 Task: Create a new repository label for the organization "Mark56771" with the name "refactor" and the color "#d93fob".
Action: Mouse moved to (1040, 80)
Screenshot: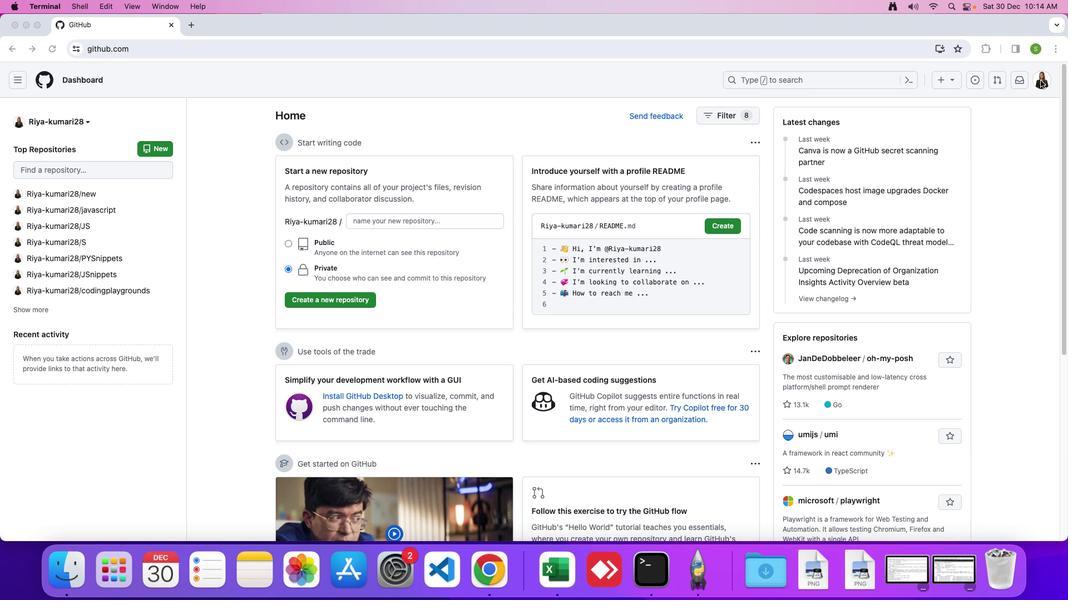 
Action: Mouse pressed left at (1040, 80)
Screenshot: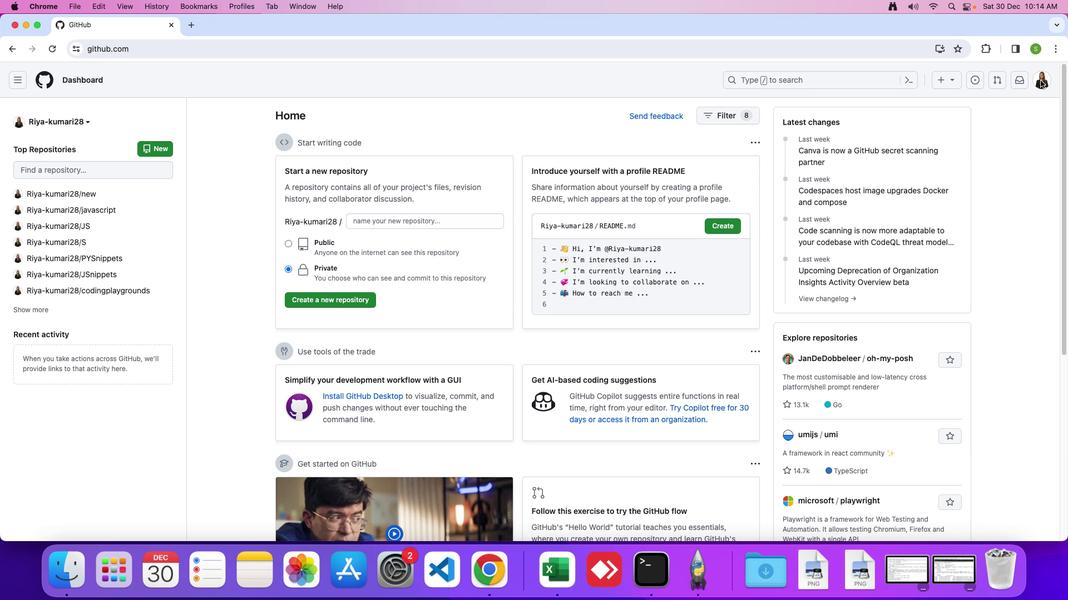 
Action: Mouse moved to (1040, 80)
Screenshot: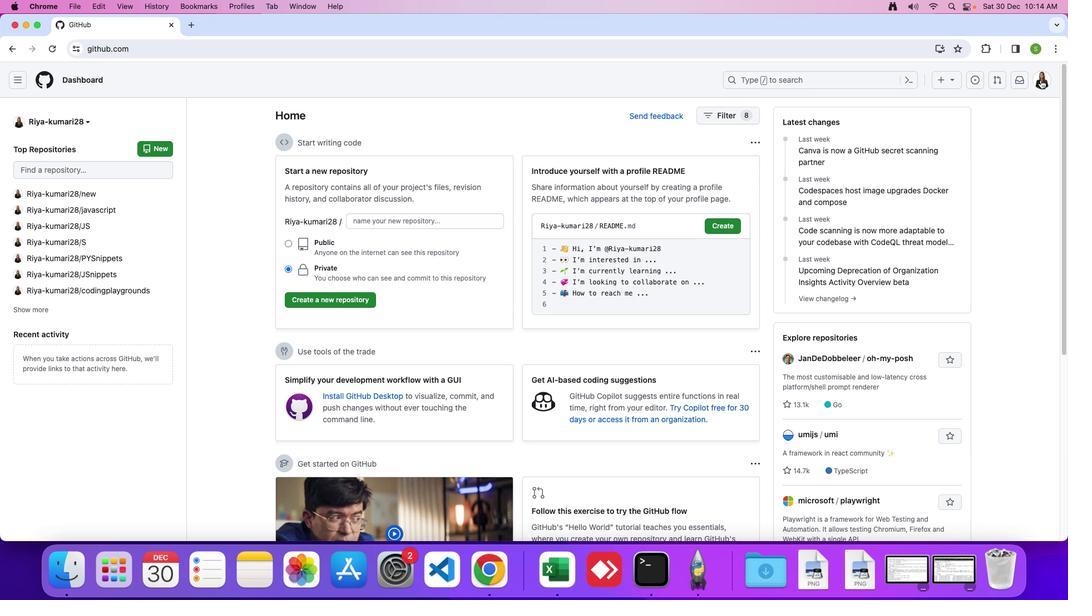 
Action: Mouse pressed left at (1040, 80)
Screenshot: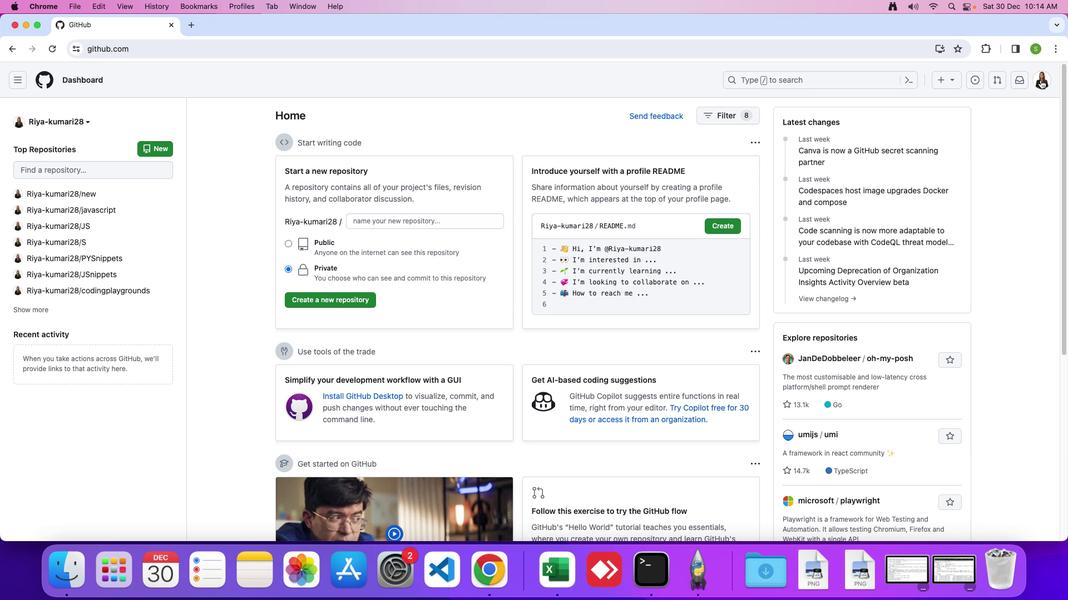 
Action: Mouse moved to (972, 213)
Screenshot: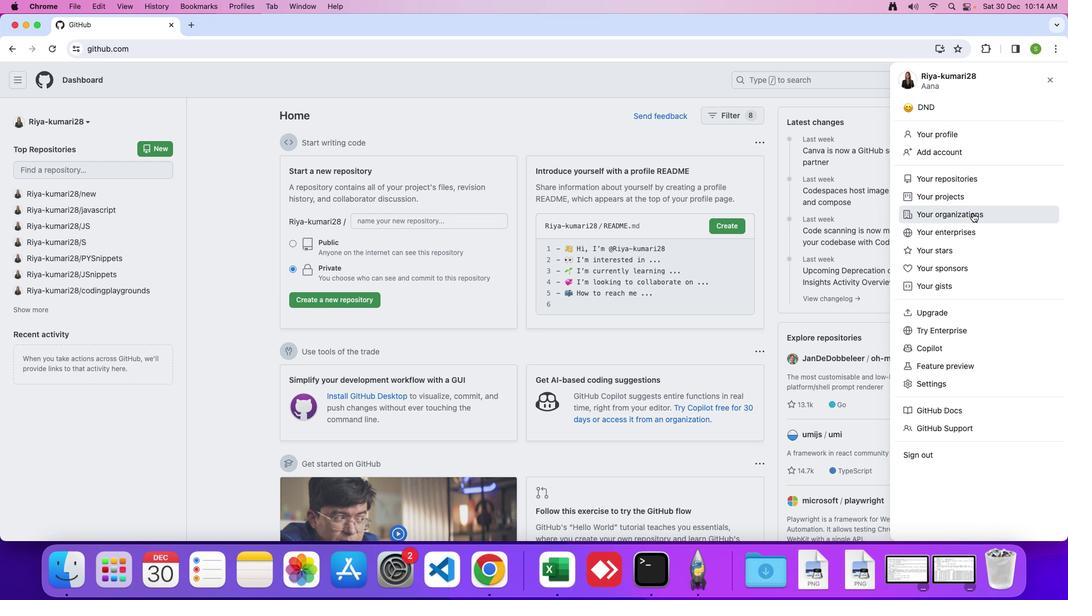 
Action: Mouse pressed left at (972, 213)
Screenshot: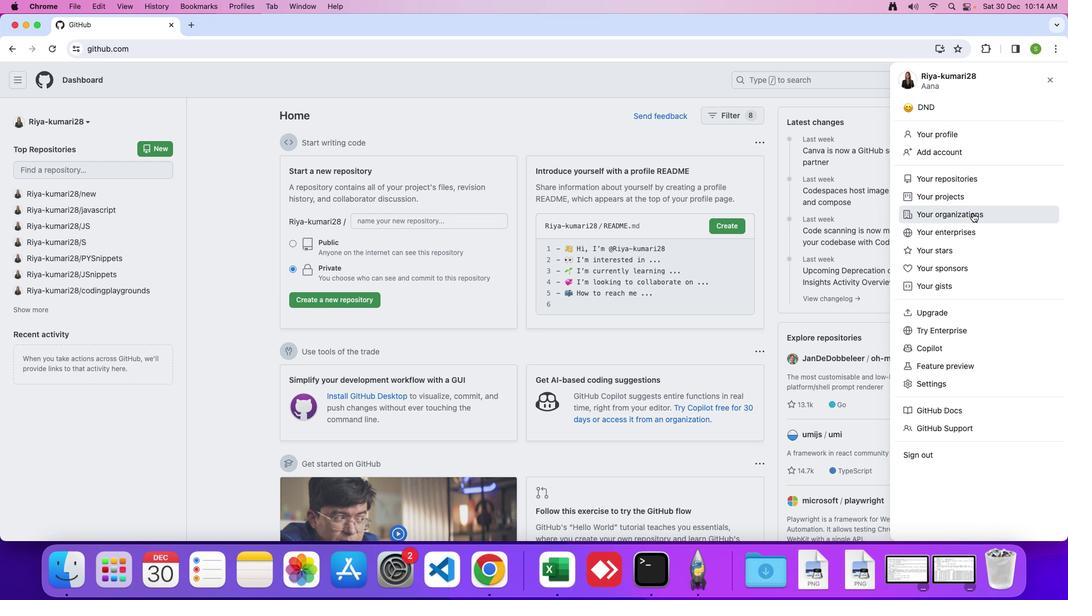 
Action: Mouse moved to (806, 233)
Screenshot: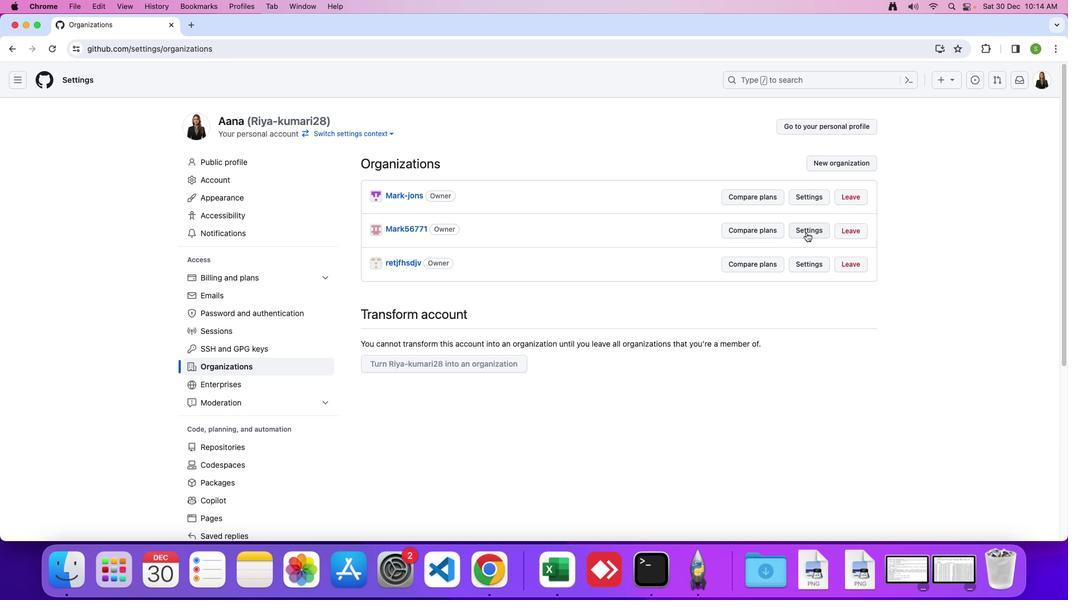 
Action: Mouse pressed left at (806, 233)
Screenshot: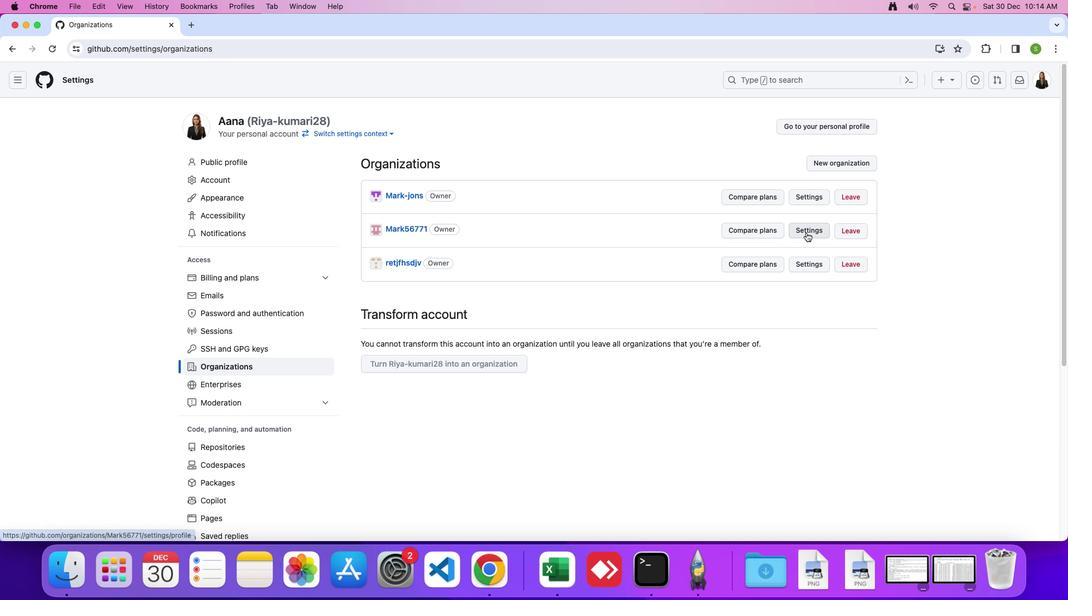 
Action: Mouse moved to (329, 343)
Screenshot: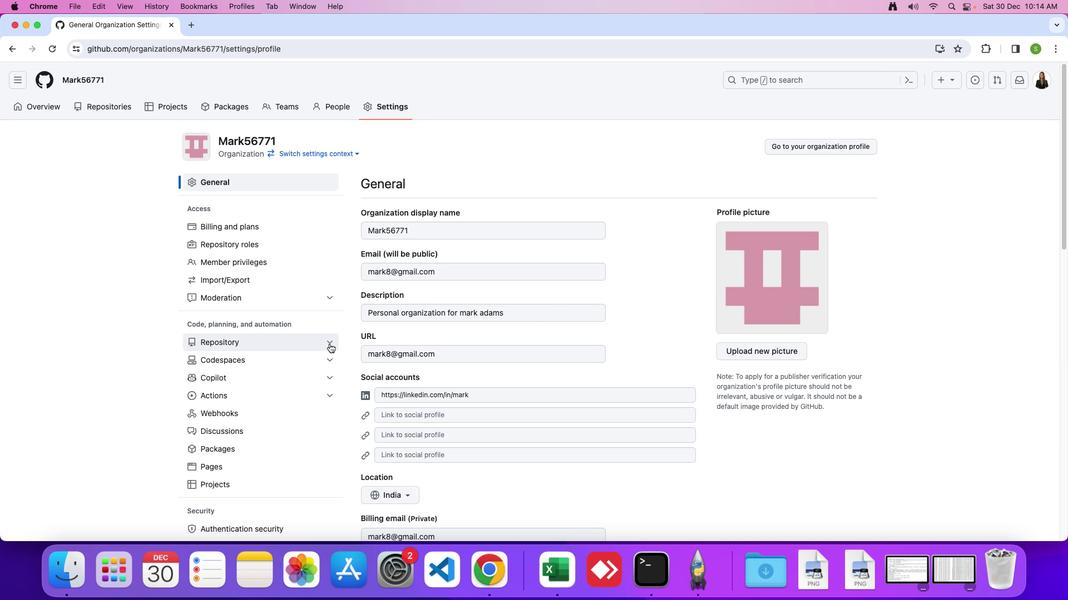 
Action: Mouse pressed left at (329, 343)
Screenshot: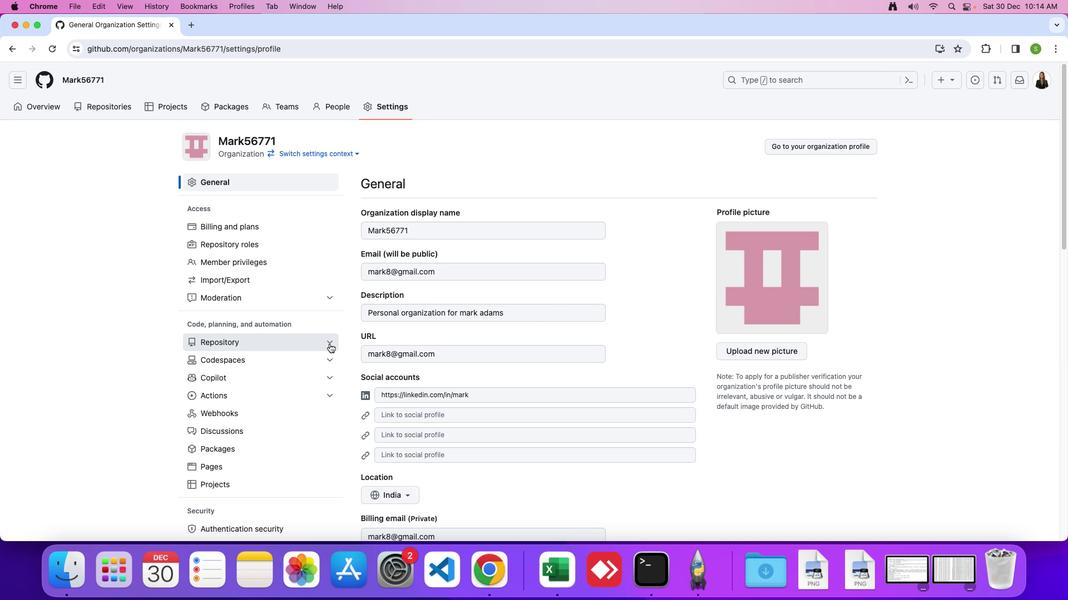 
Action: Mouse moved to (320, 359)
Screenshot: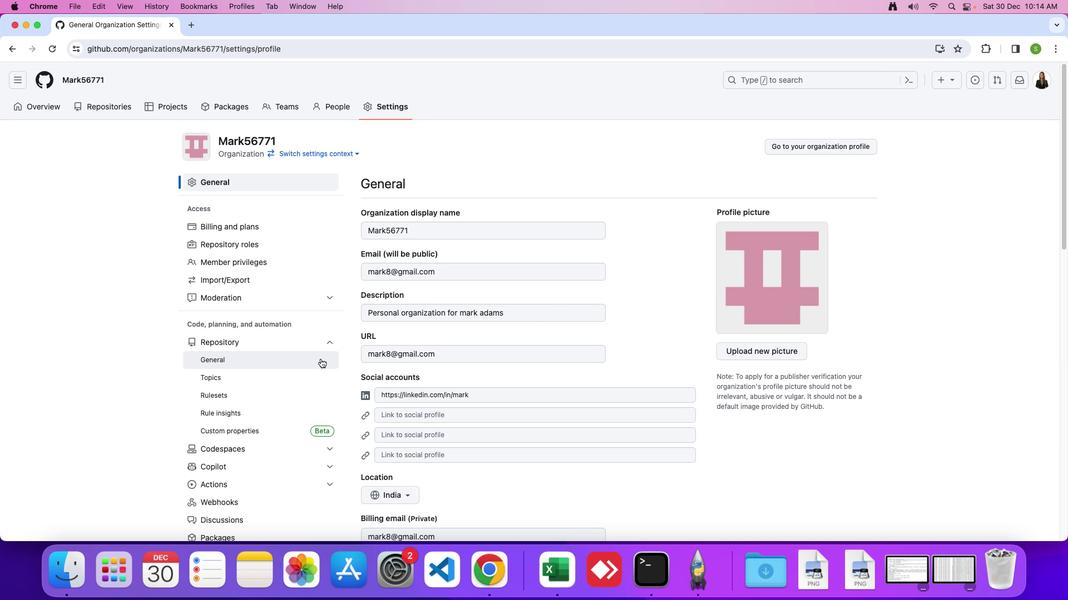 
Action: Mouse pressed left at (320, 359)
Screenshot: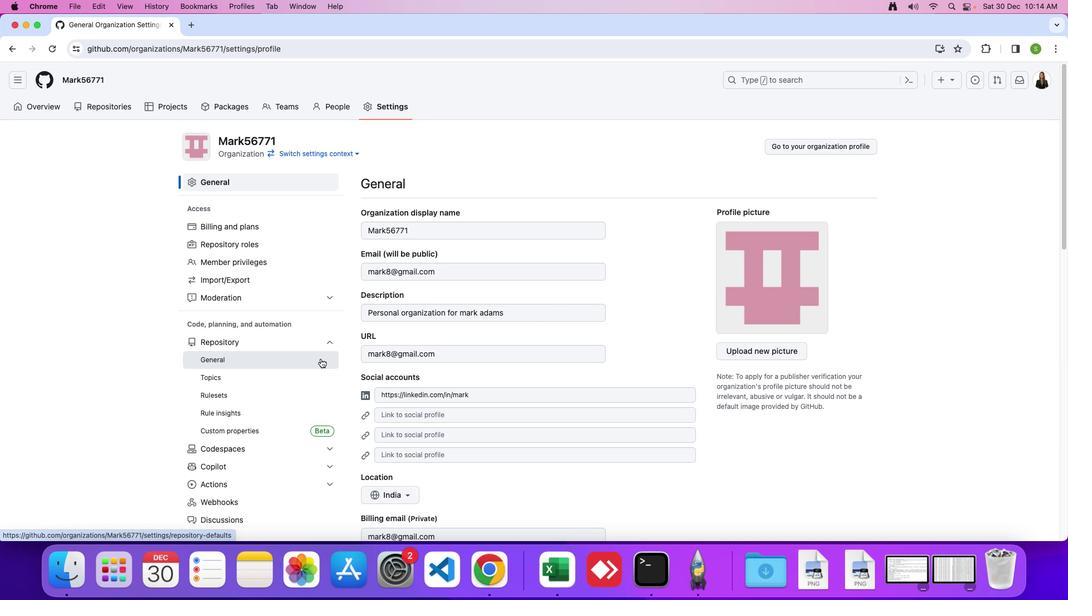 
Action: Mouse moved to (389, 462)
Screenshot: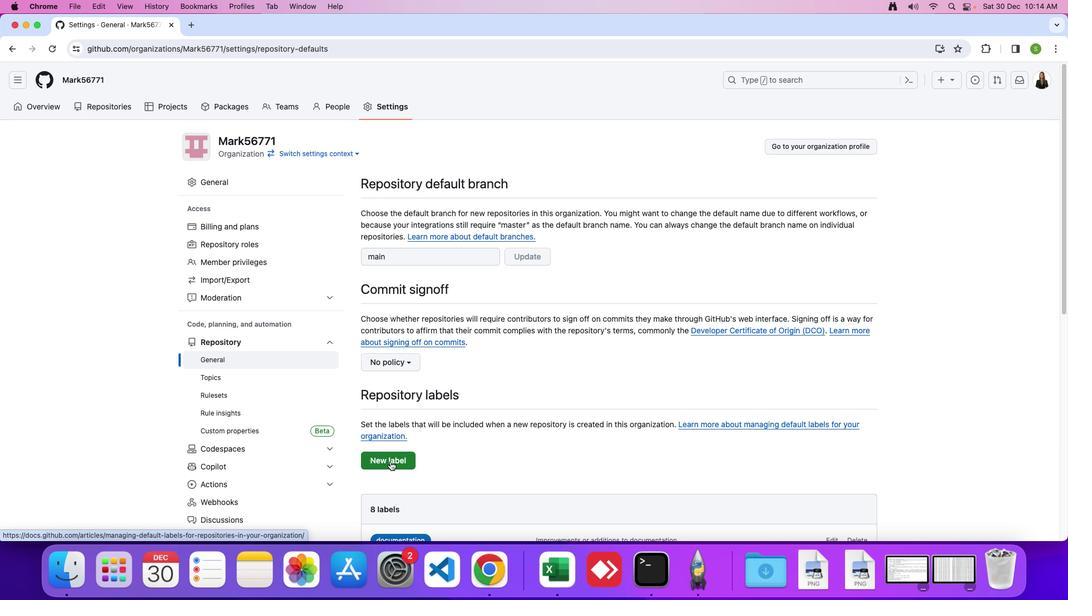 
Action: Mouse pressed left at (389, 462)
Screenshot: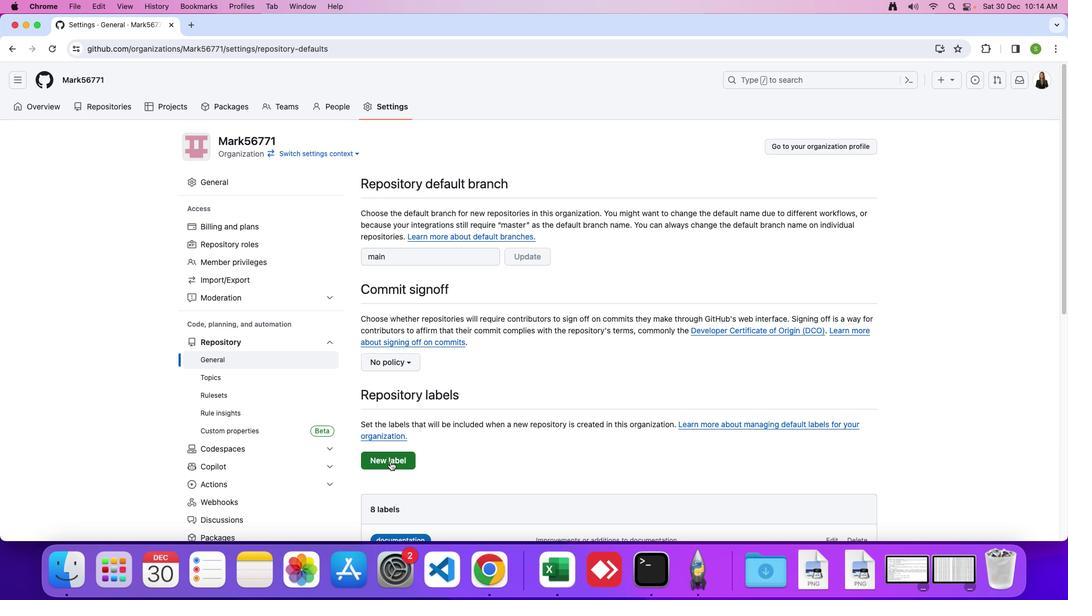
Action: Mouse moved to (516, 457)
Screenshot: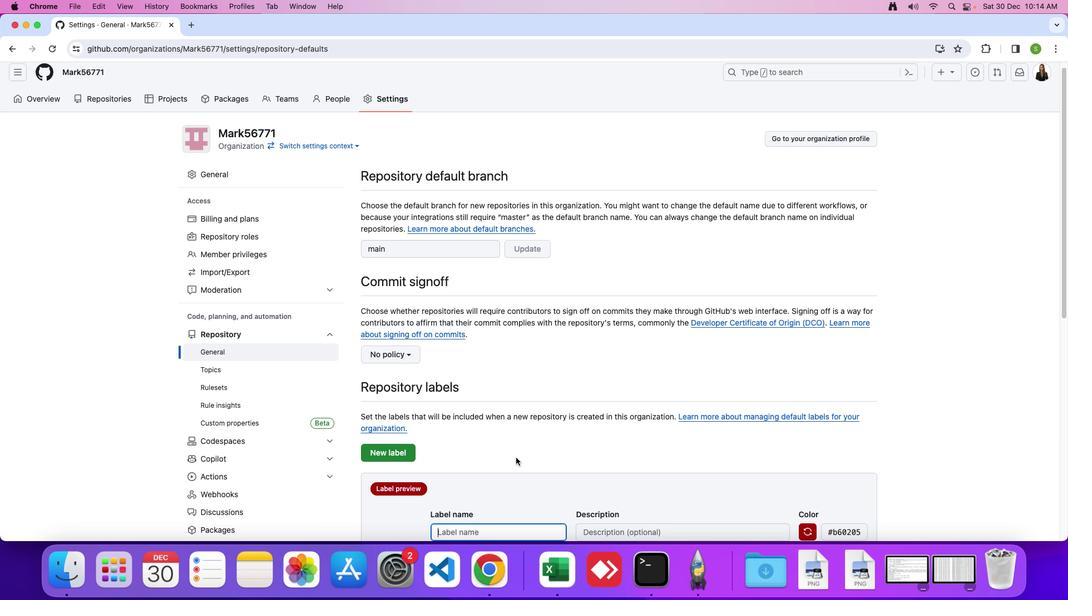 
Action: Mouse scrolled (516, 457) with delta (0, 0)
Screenshot: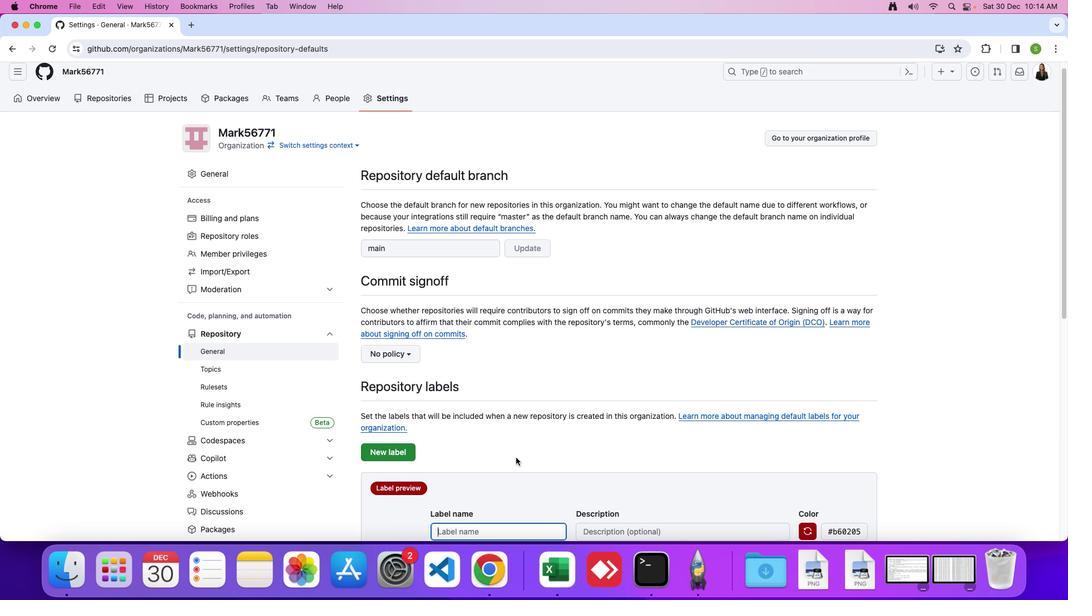 
Action: Mouse scrolled (516, 457) with delta (0, 0)
Screenshot: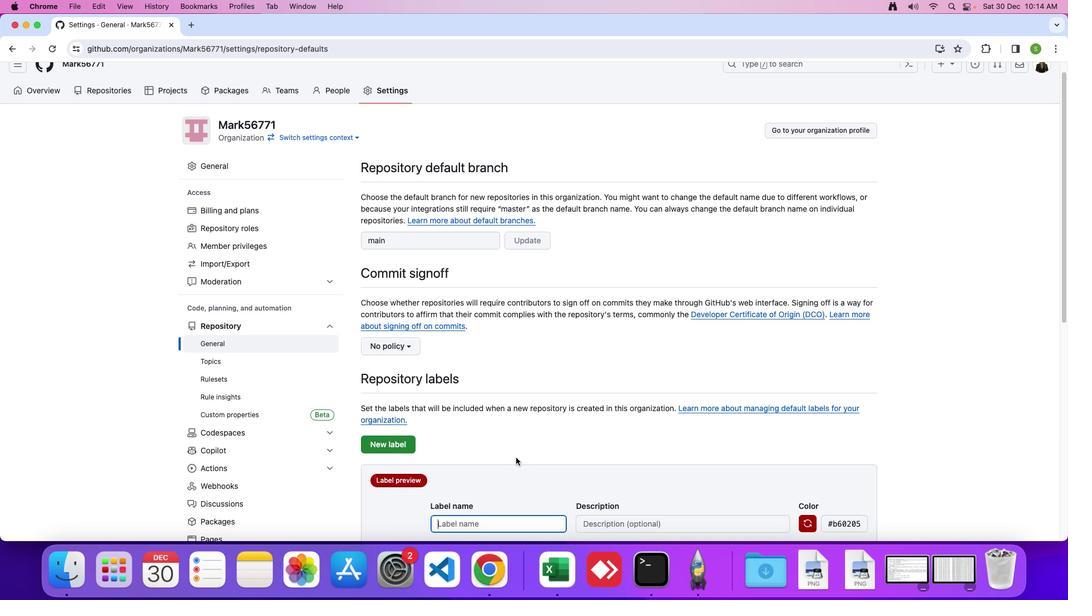 
Action: Mouse scrolled (516, 457) with delta (0, -1)
Screenshot: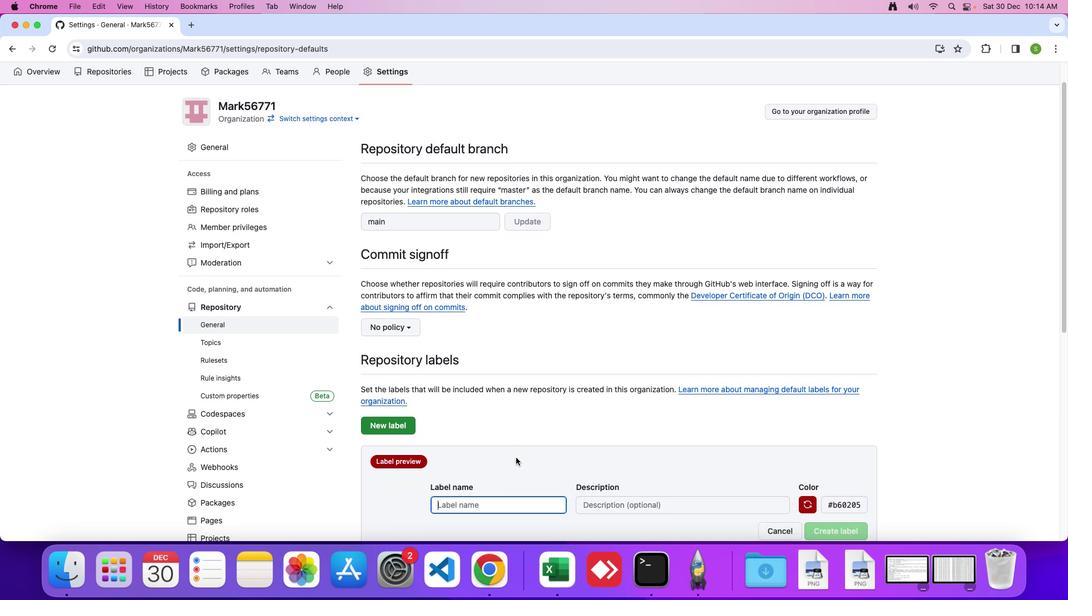
Action: Mouse moved to (483, 463)
Screenshot: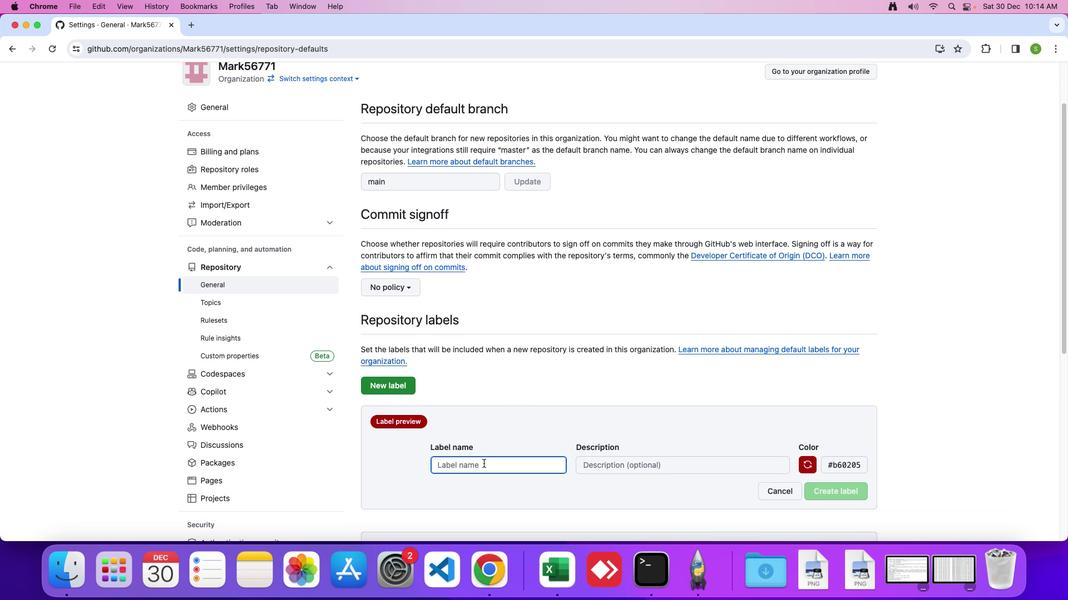 
Action: Mouse pressed left at (483, 463)
Screenshot: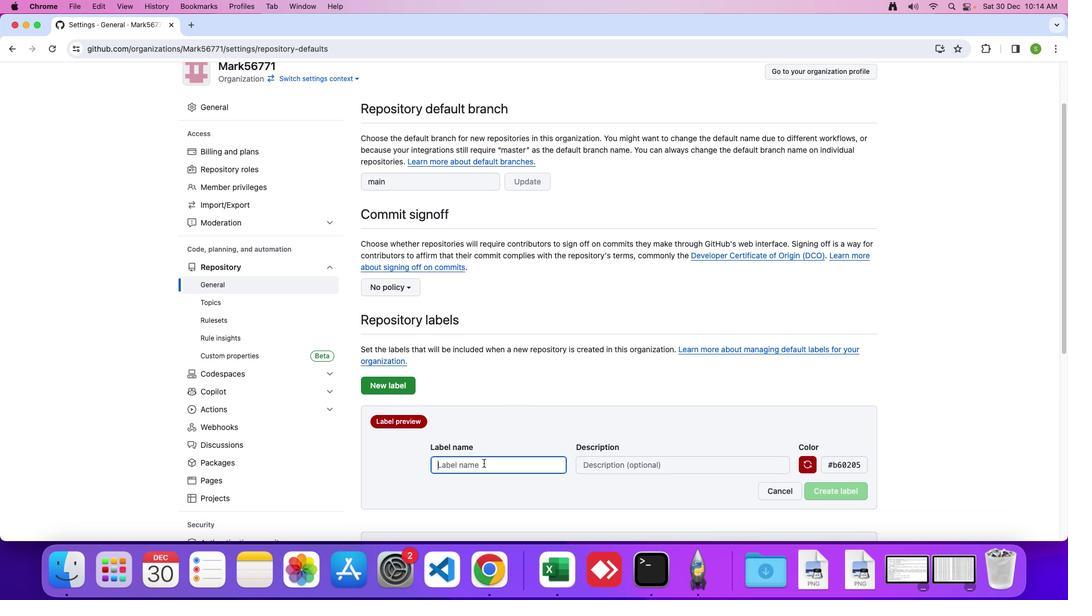 
Action: Key pressed Key.caps_lock'r''e''f''a''c''t''o''r'
Screenshot: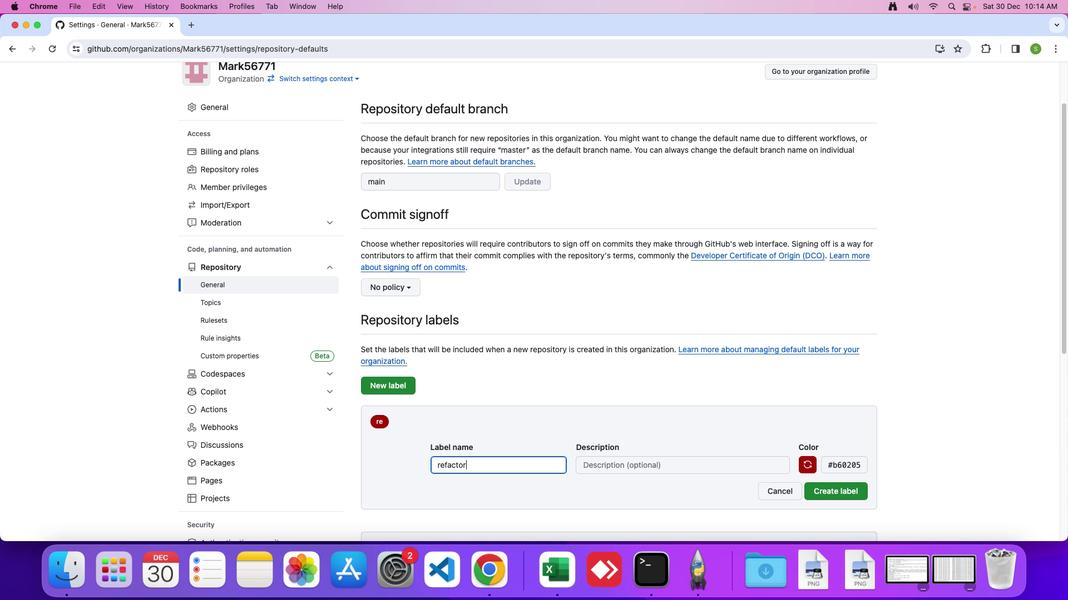 
Action: Mouse moved to (860, 465)
Screenshot: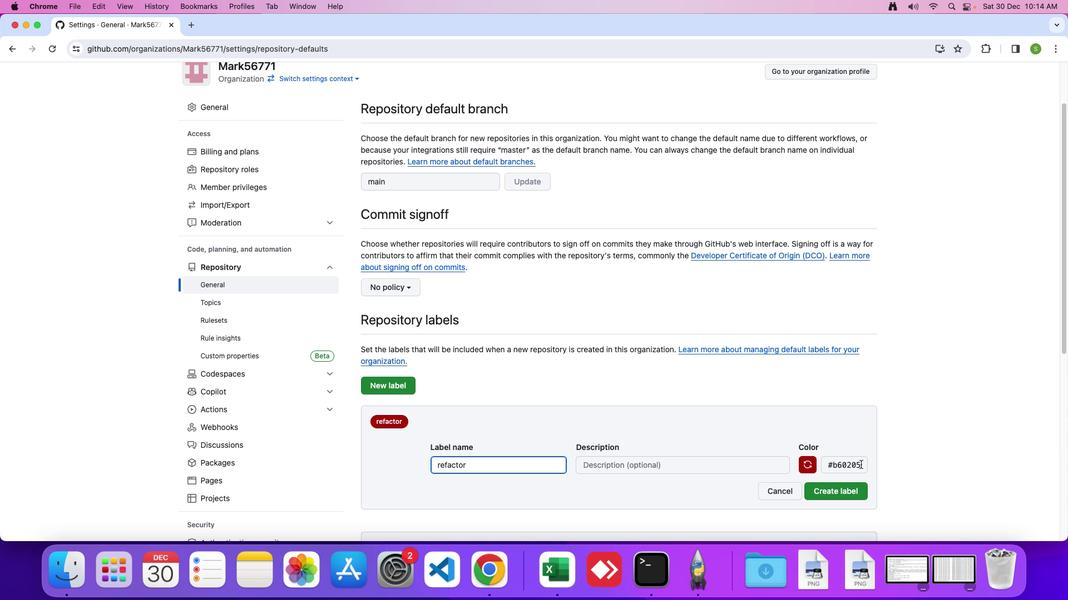 
Action: Mouse pressed left at (860, 465)
Screenshot: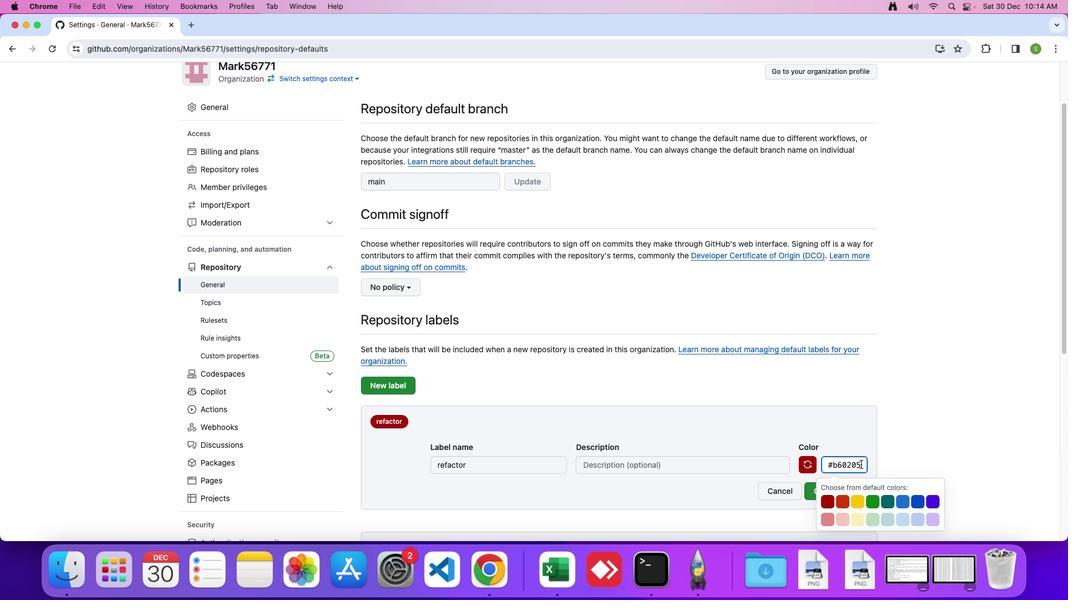 
Action: Mouse moved to (868, 424)
Screenshot: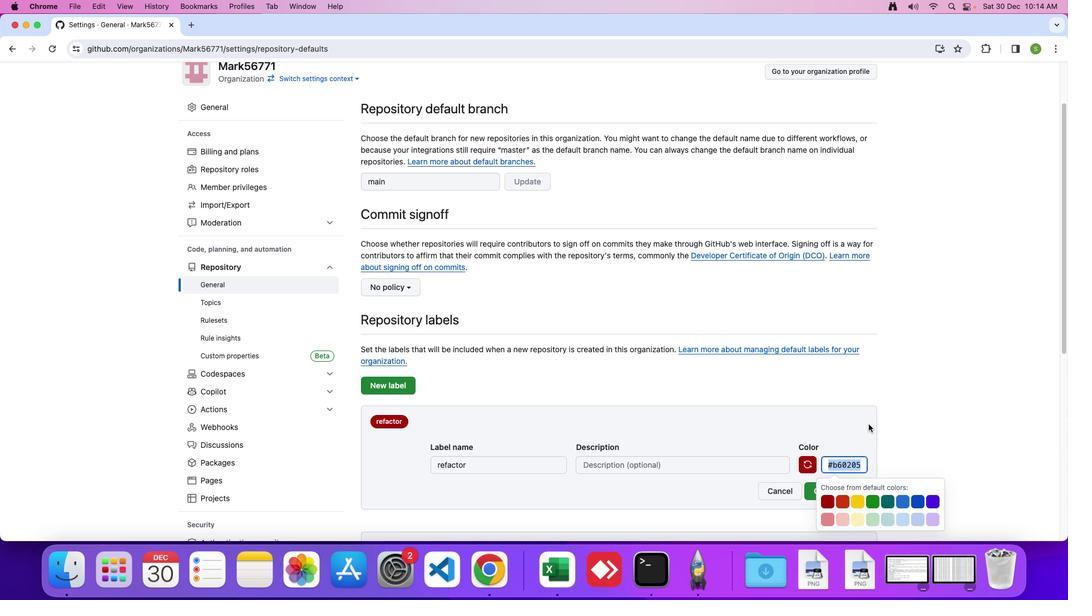 
Action: Key pressed Key.alt'#''d''9''3''f''o''b'
Screenshot: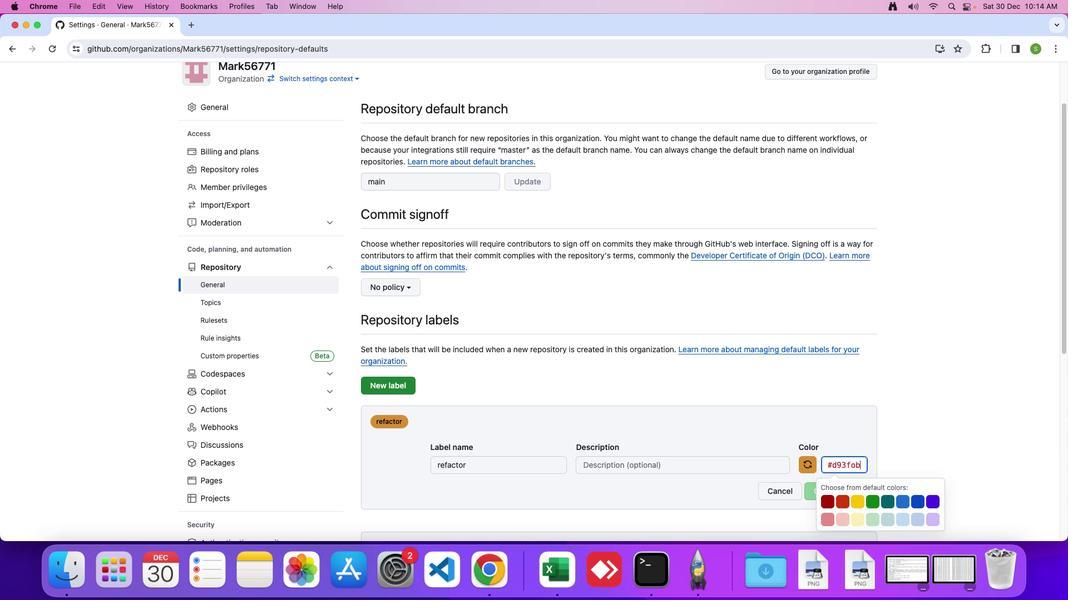 
Action: Mouse moved to (896, 444)
Screenshot: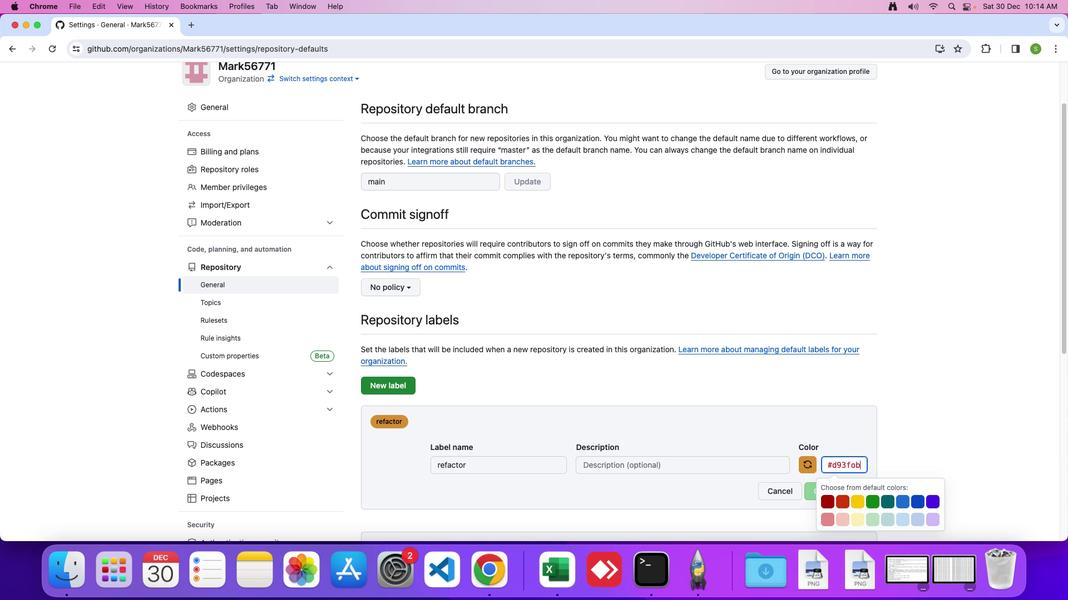 
Action: Key pressed Key.enter
Screenshot: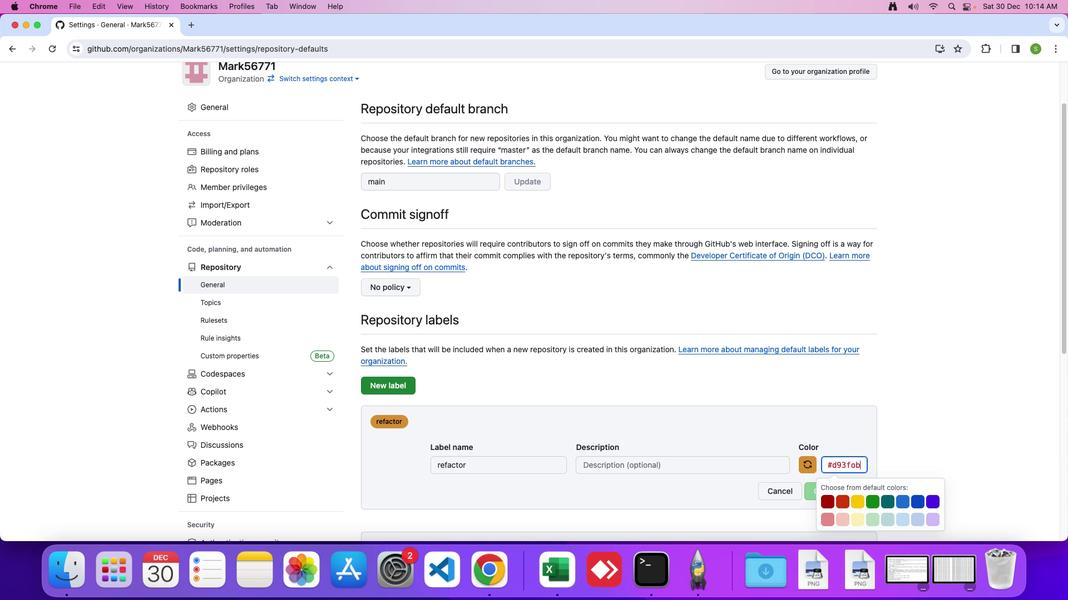 
Action: Mouse moved to (838, 503)
Screenshot: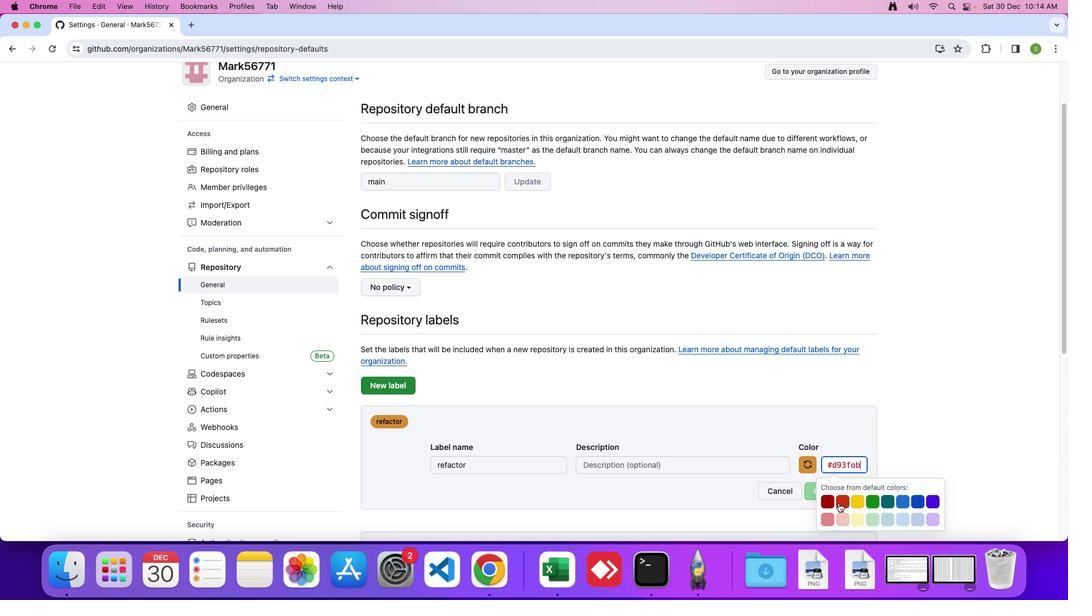 
Action: Mouse pressed left at (838, 503)
Screenshot: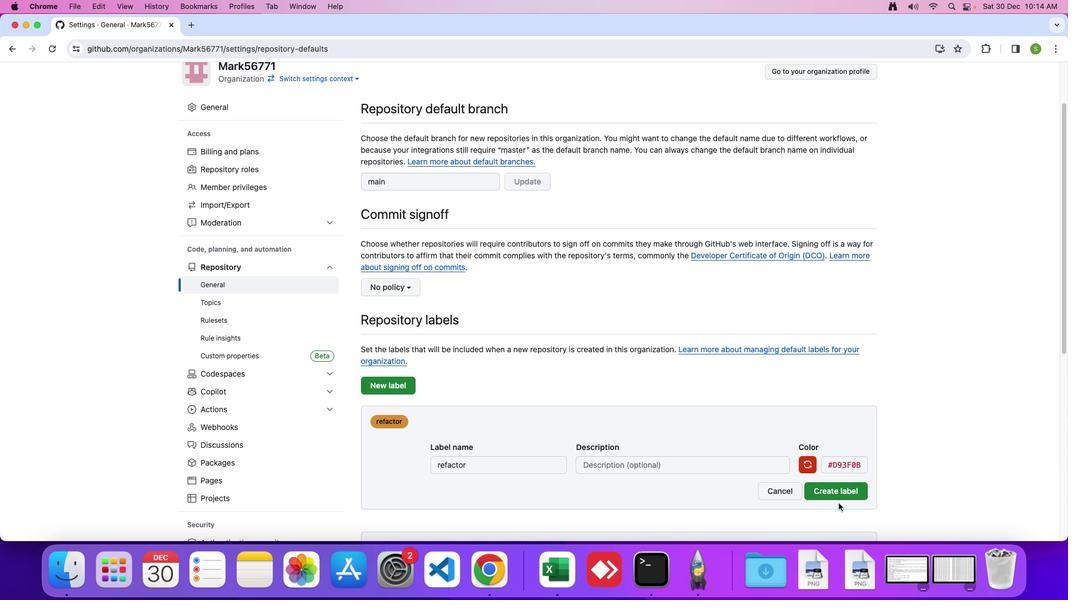 
Action: Mouse moved to (841, 492)
Screenshot: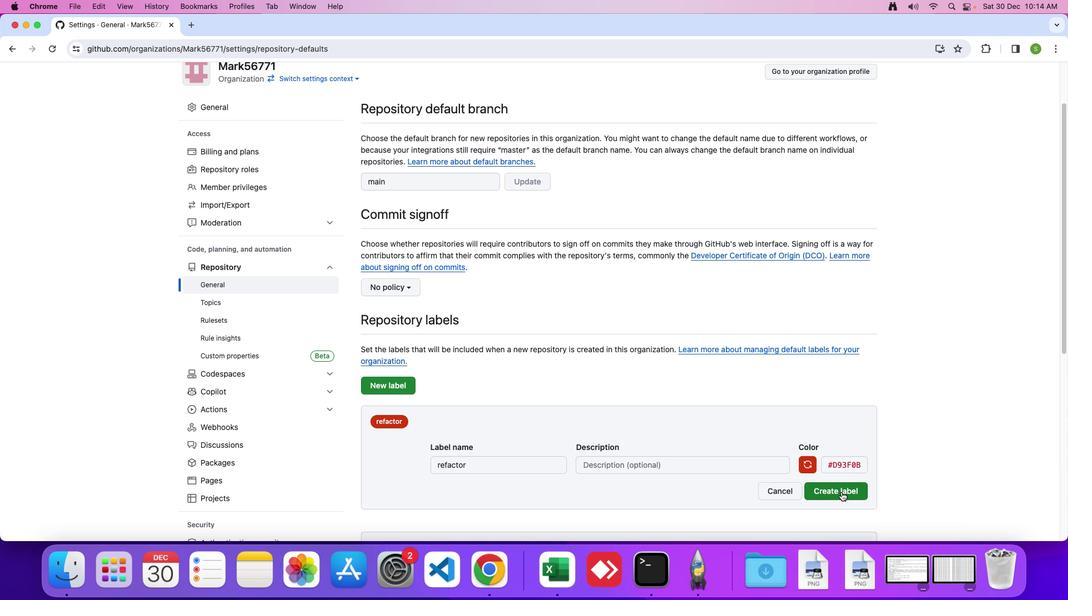 
Action: Mouse pressed left at (841, 492)
Screenshot: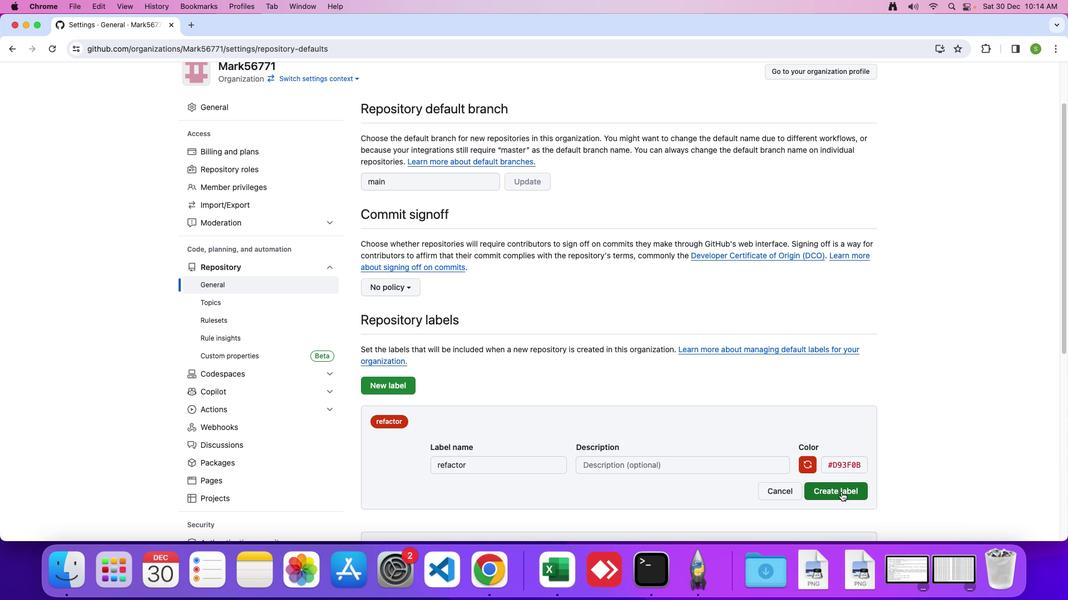 
